 Task: Create New Customer with Customer Name: National Stores, Billing Address Line1: 2774 Fieldcrest Road, Billing Address Line2:  New York, Billing Address Line3:  New York 10005, Cell Number: 832-238-5035
Action: Mouse moved to (203, 42)
Screenshot: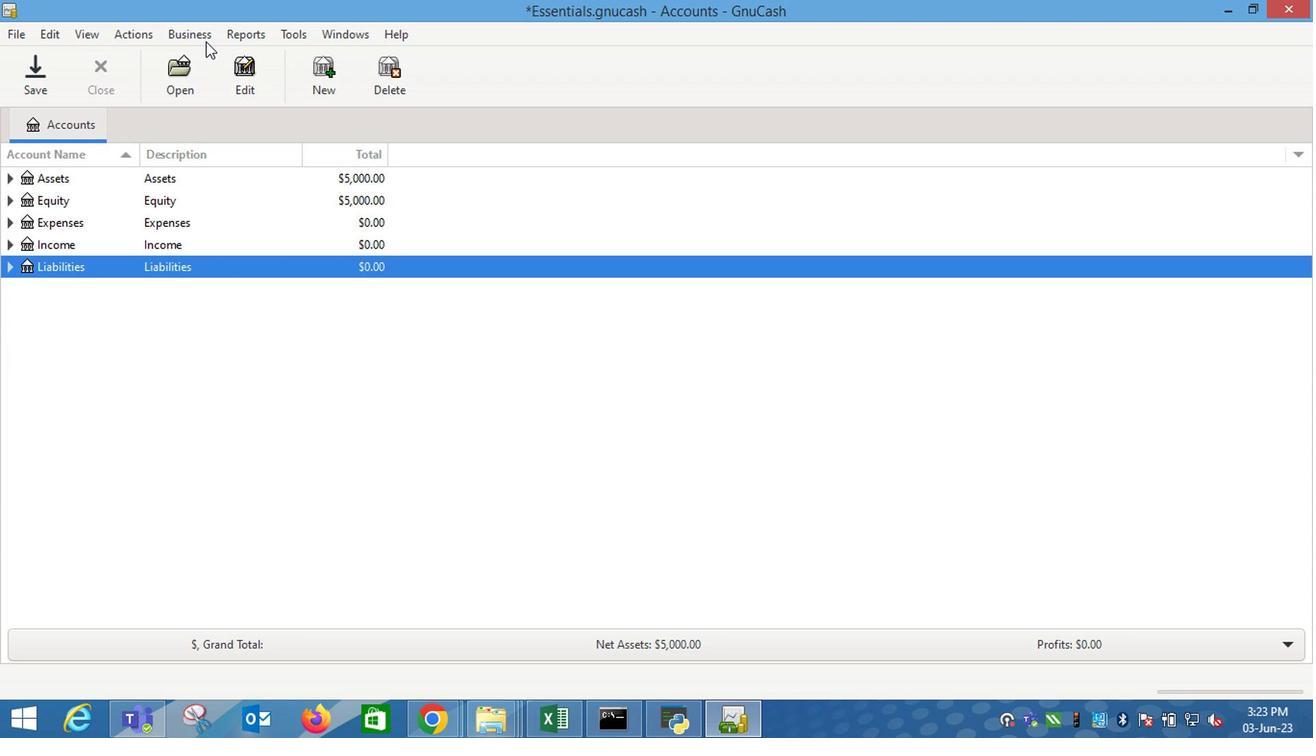 
Action: Mouse pressed left at (203, 42)
Screenshot: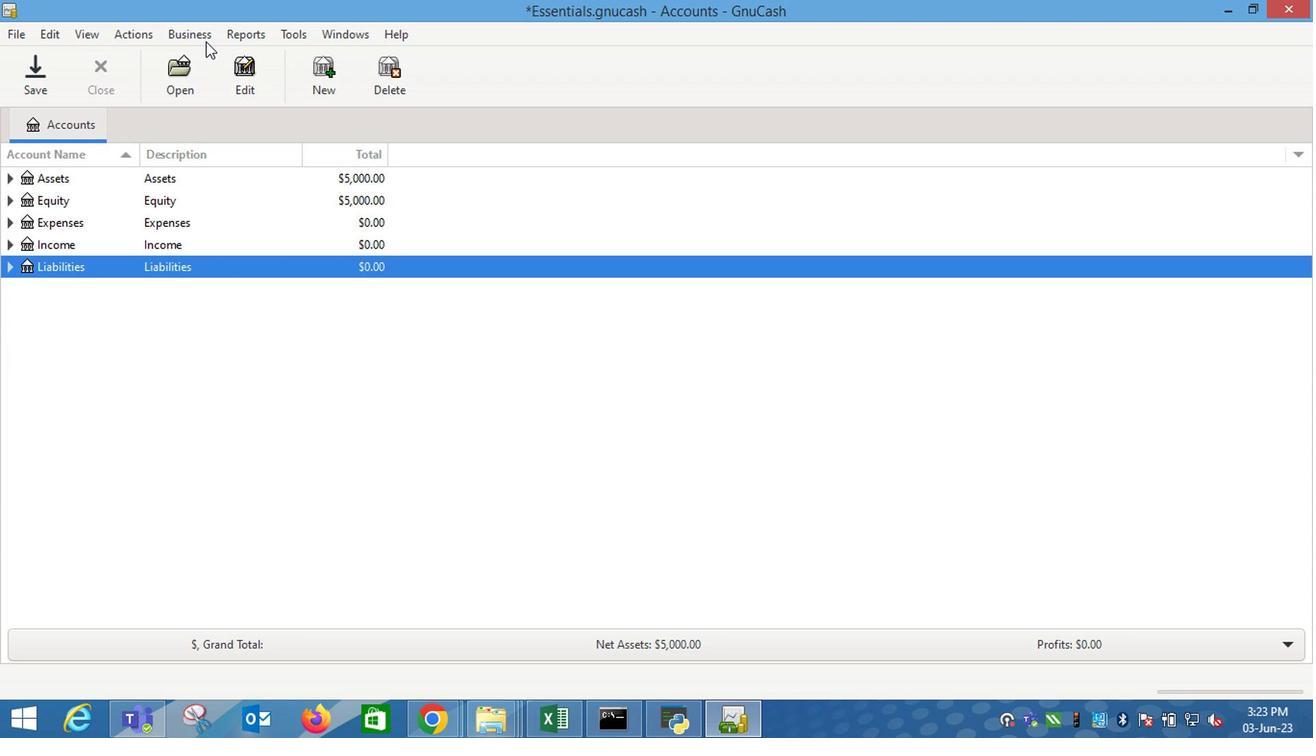
Action: Mouse moved to (405, 86)
Screenshot: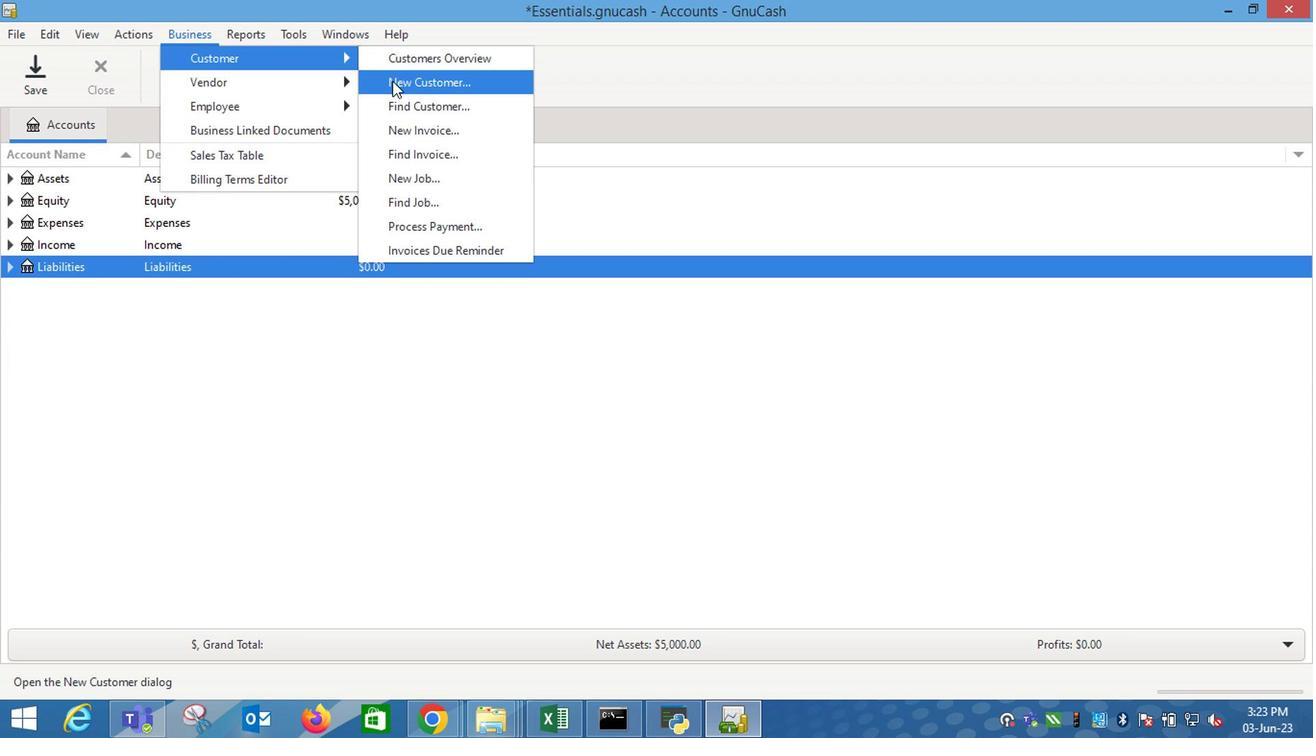 
Action: Mouse pressed left at (405, 86)
Screenshot: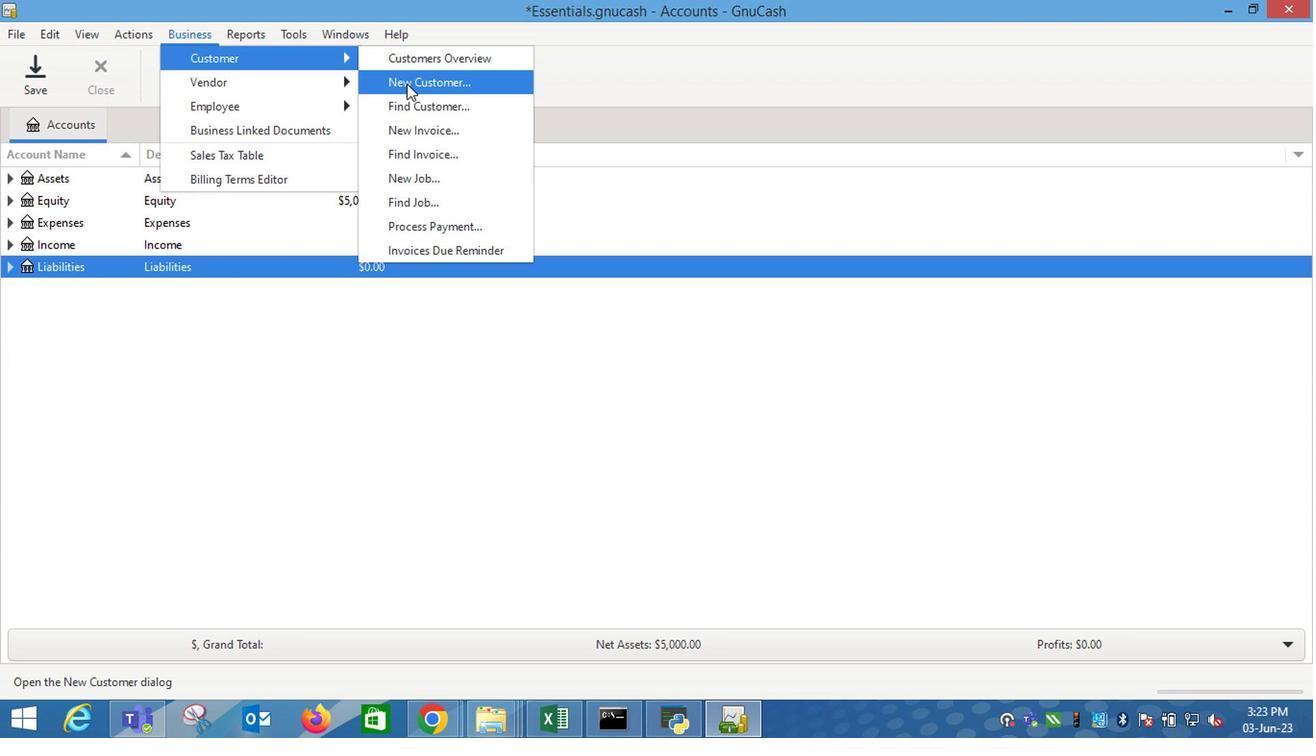 
Action: Mouse moved to (910, 244)
Screenshot: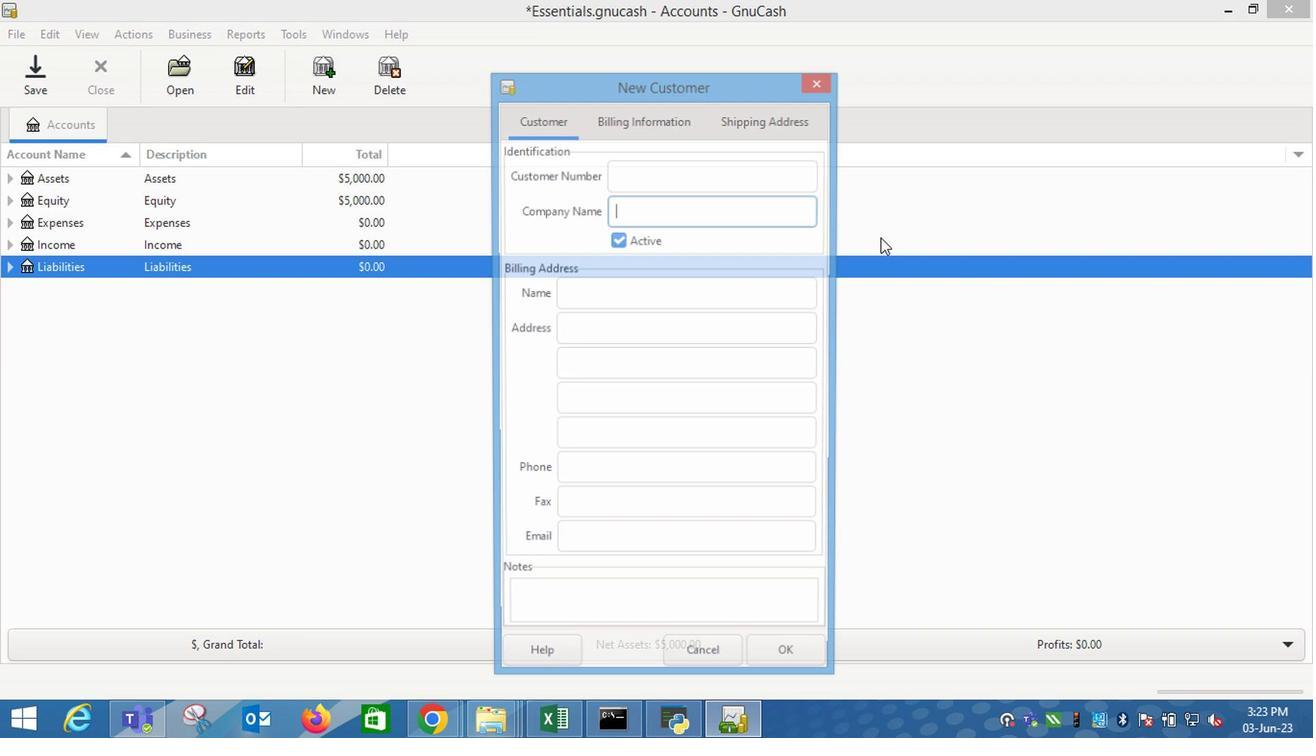 
Action: Key pressed <Key.shift_r>National<Key.space><Key.shift_r>Stores<Key.tab><Key.tab><Key.tab>2774<Key.shift_r>F<Key.backspace><Key.space><Key.shift_r>Fieldcret<Key.space><Key.shift_r>Road<Key.tab><Key.shift_r>New<Key.tab><Key.shift_r>New<Key.space><Key.shift_r>York<Key.space>10005<Key.tab><Key.tab>832-238-8<Key.backspace>5035
Screenshot: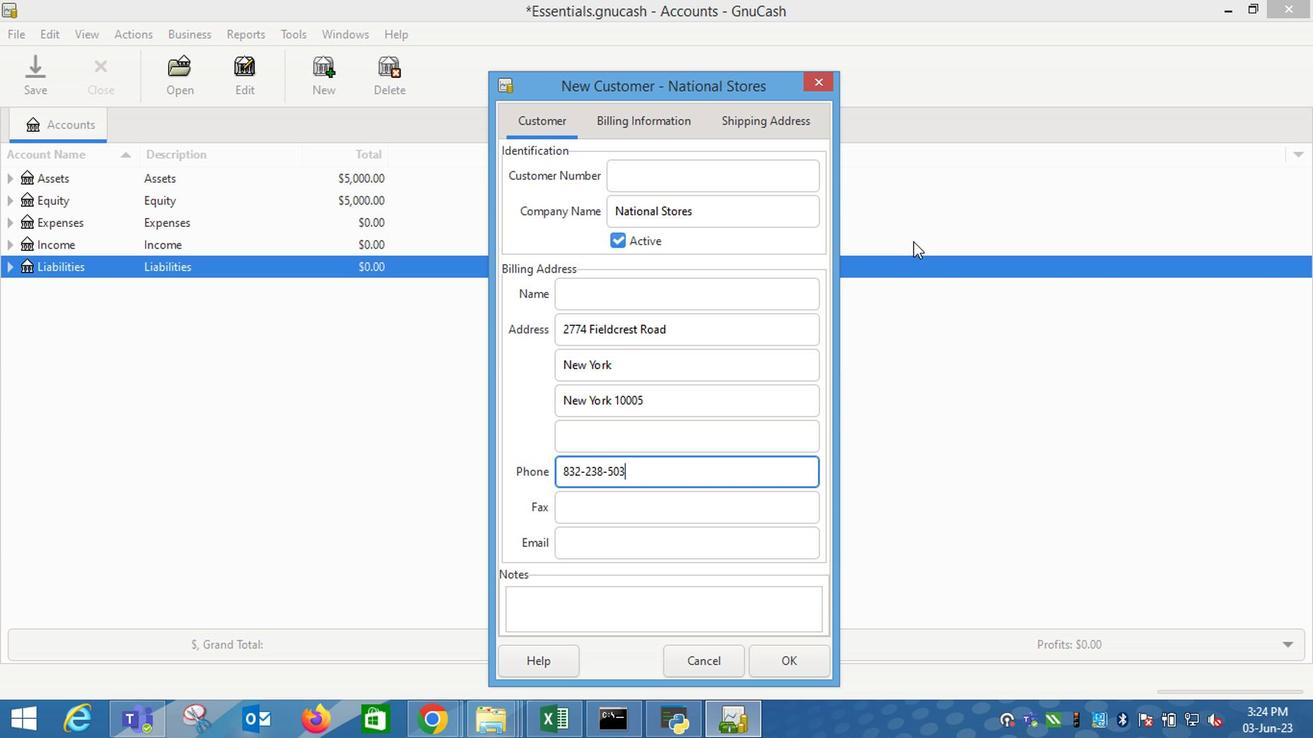 
Action: Mouse moved to (640, 129)
Screenshot: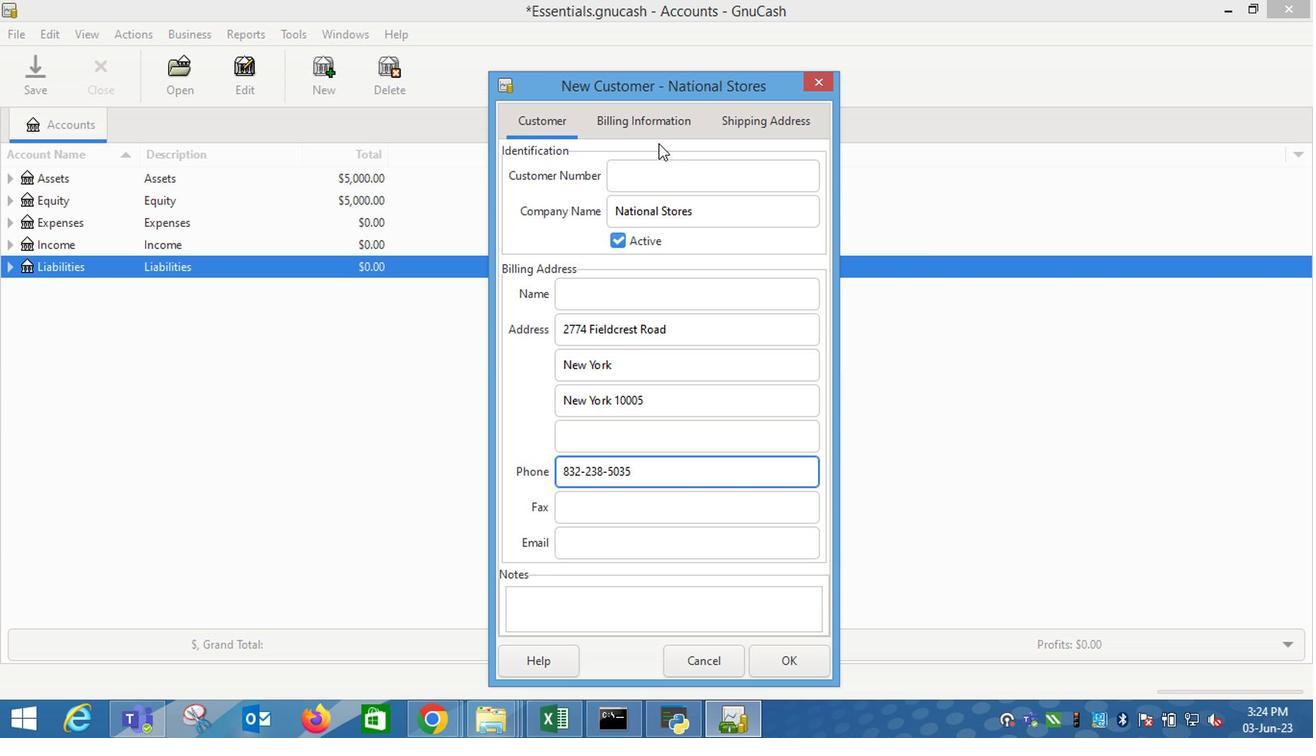 
Action: Mouse pressed left at (640, 129)
Screenshot: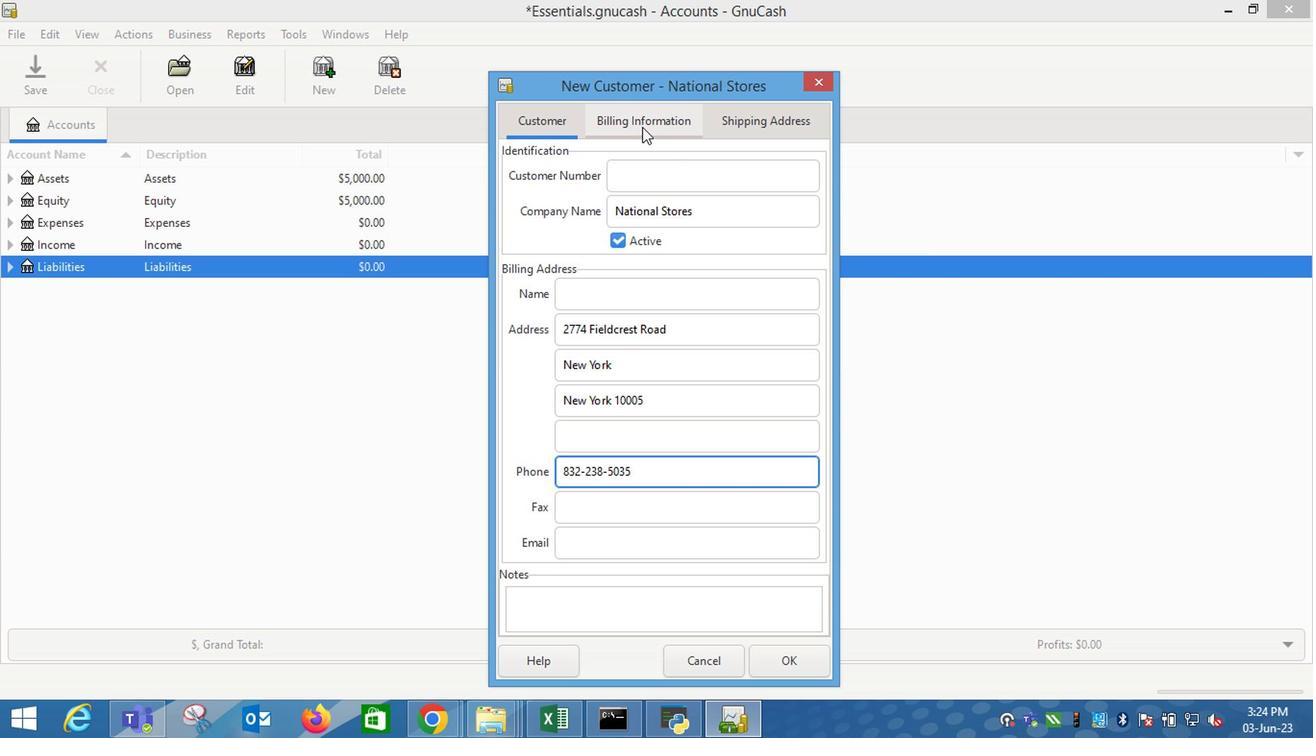 
Action: Mouse moved to (788, 662)
Screenshot: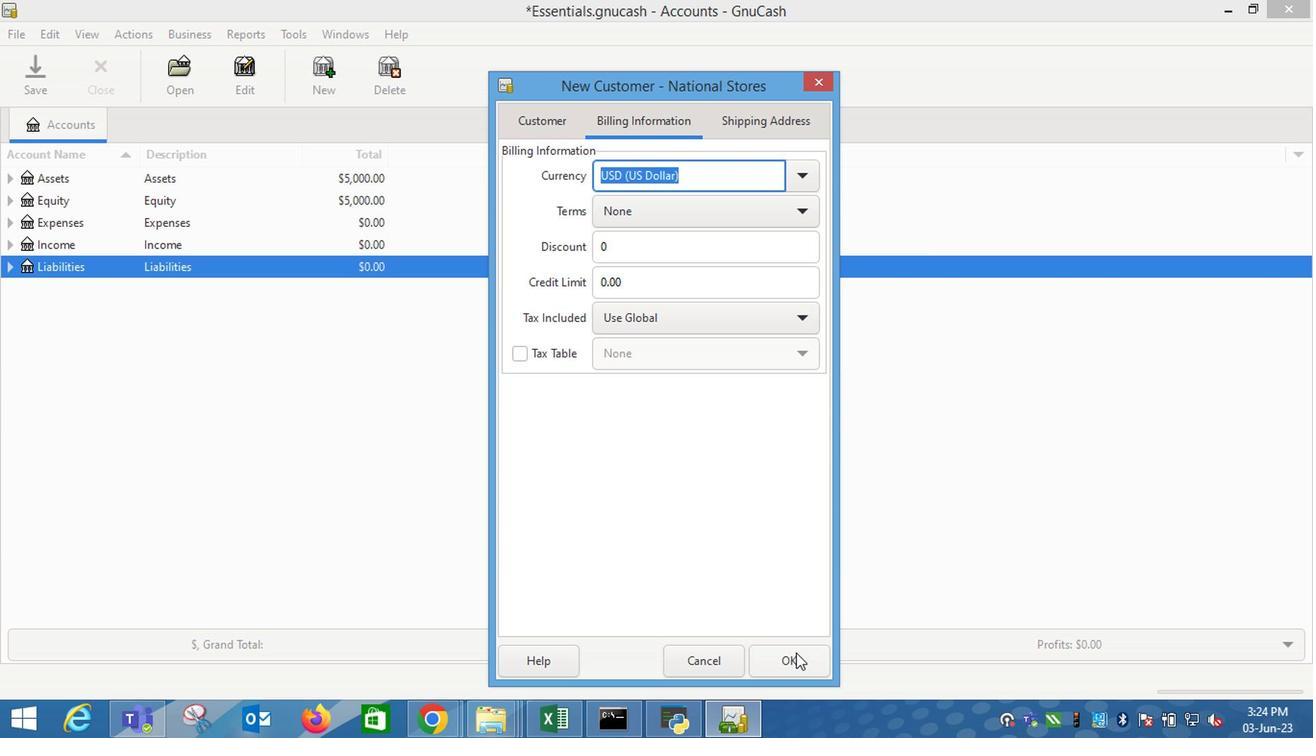 
Action: Mouse pressed left at (788, 662)
Screenshot: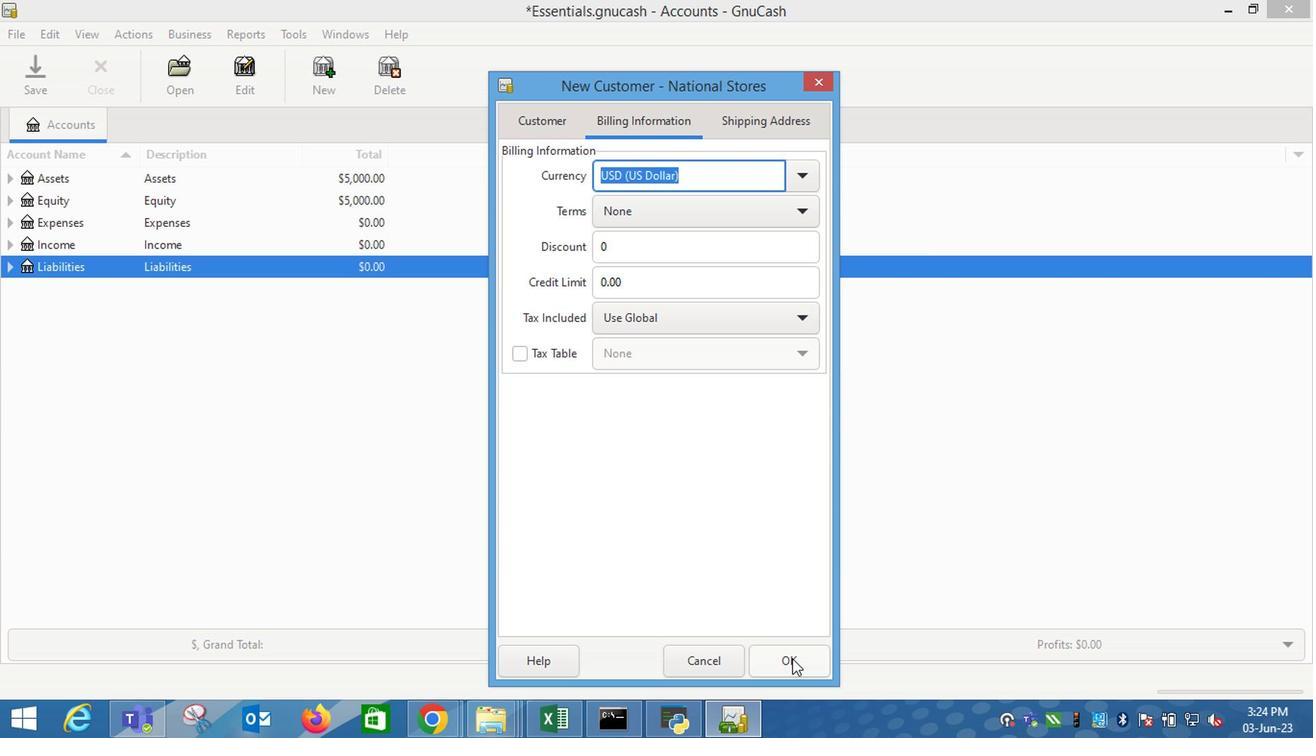 
Action: Mouse moved to (786, 664)
Screenshot: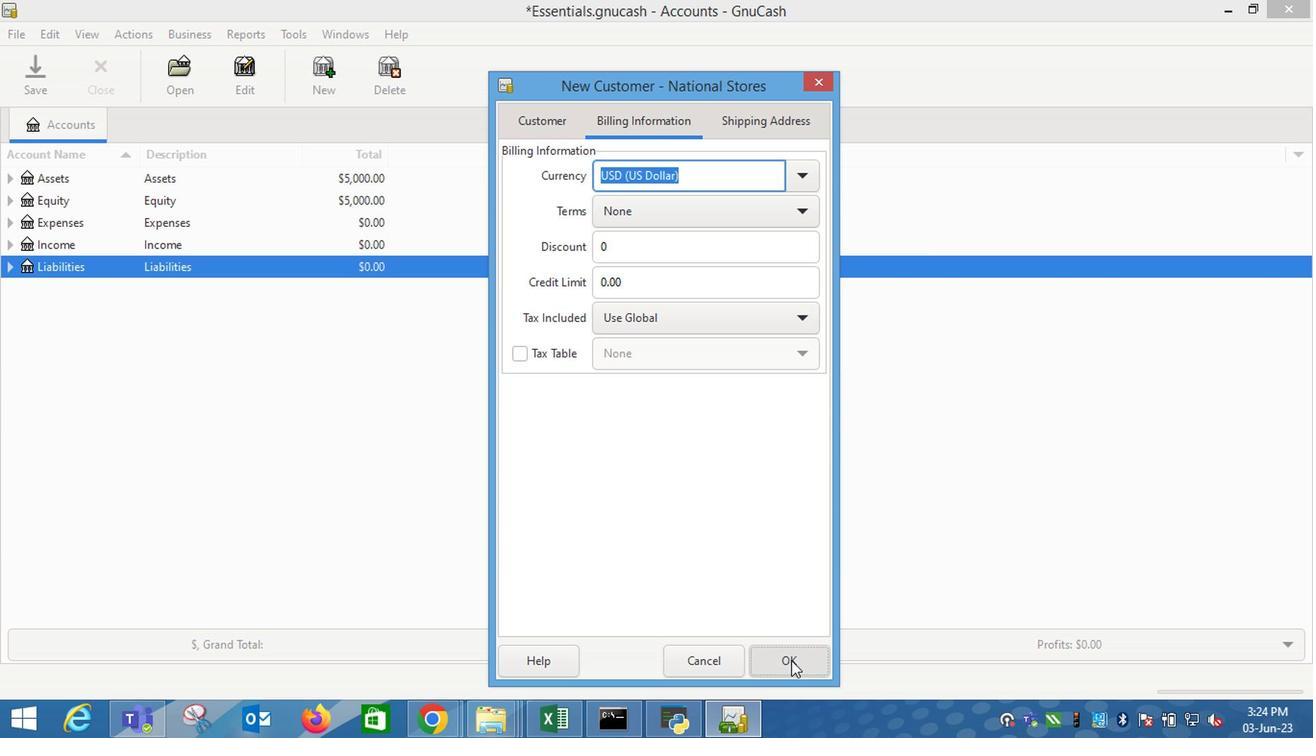 
